 Task: Share confidential medical diagnoses securely with patients.
Action: Mouse moved to (100, 105)
Screenshot: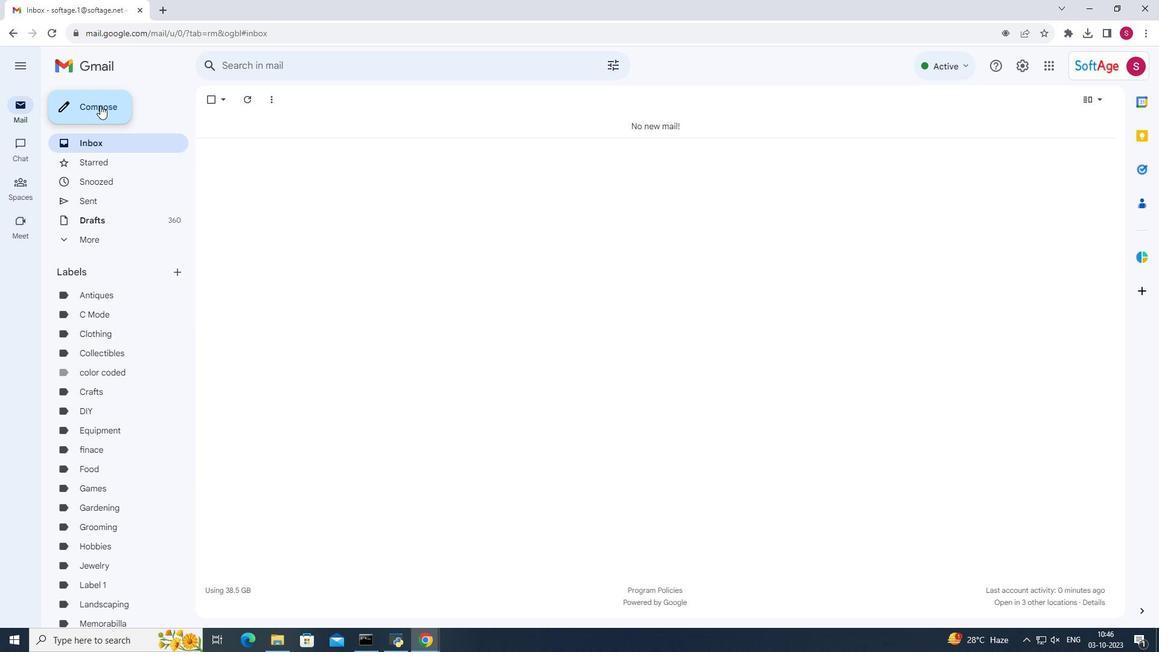 
Action: Mouse pressed left at (100, 105)
Screenshot: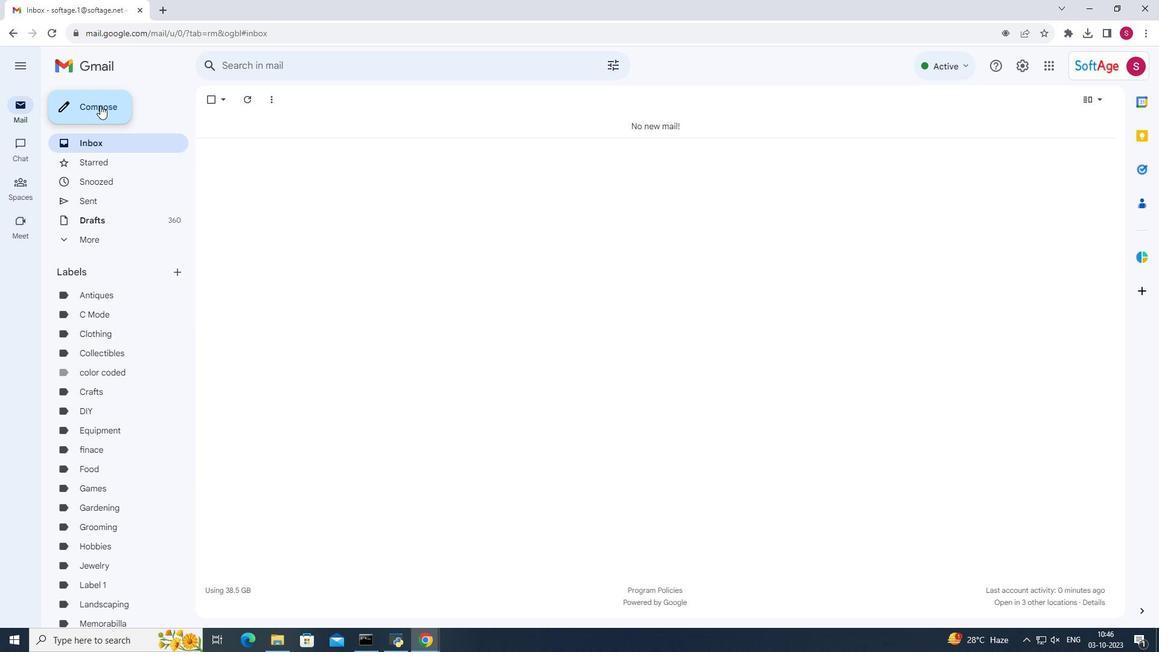 
Action: Mouse moved to (623, 265)
Screenshot: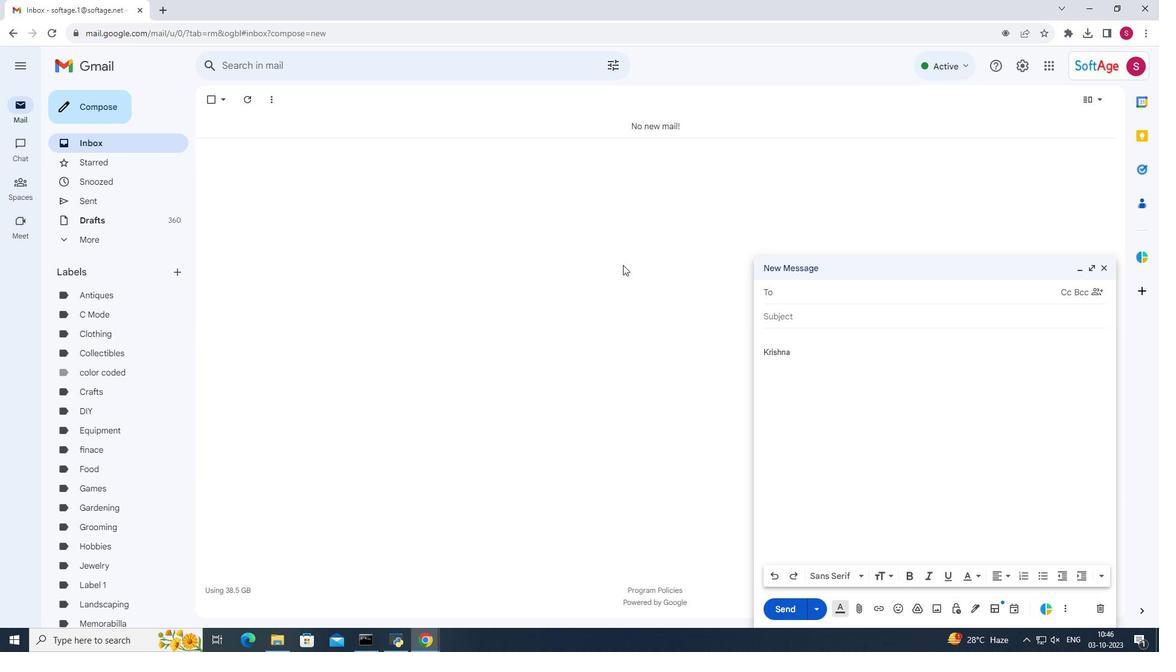 
Action: Key pressed softage.1<Key.shift>@softage.ney<Key.backspace>t
Screenshot: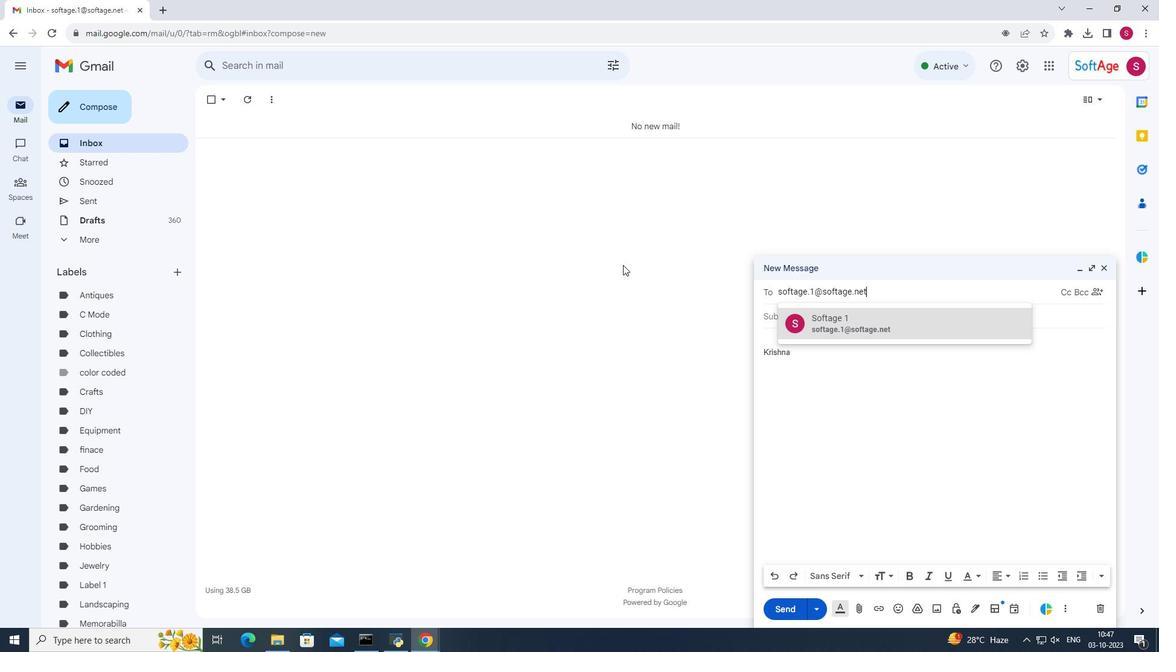 
Action: Mouse moved to (921, 325)
Screenshot: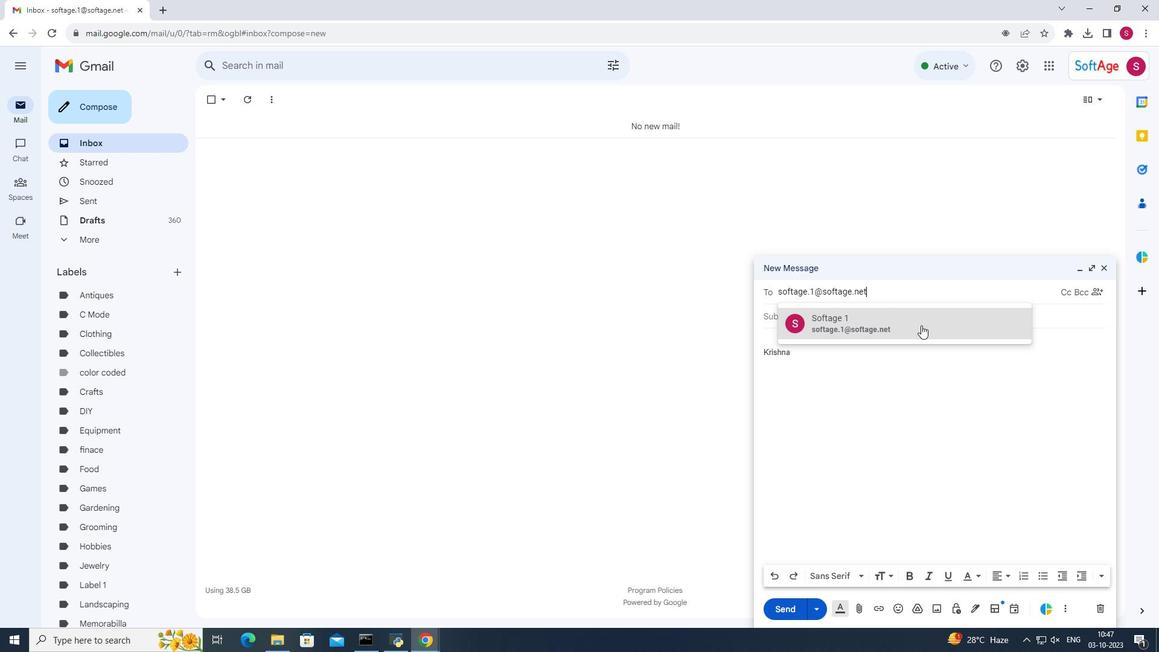 
Action: Mouse pressed left at (921, 325)
Screenshot: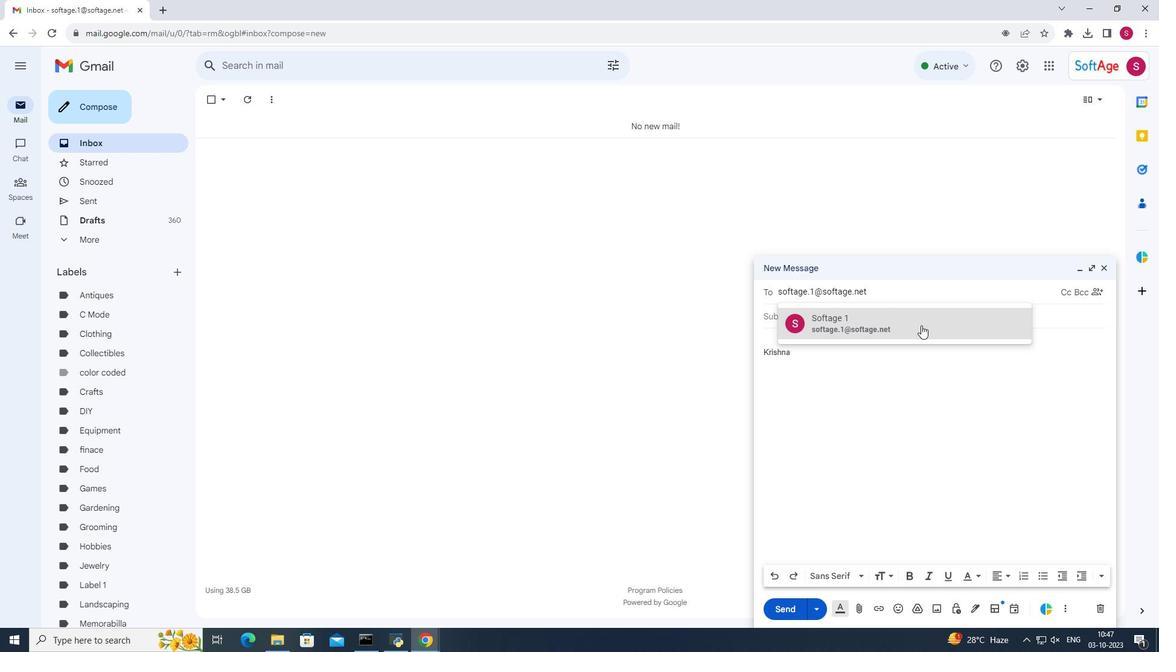 
Action: Mouse moved to (851, 331)
Screenshot: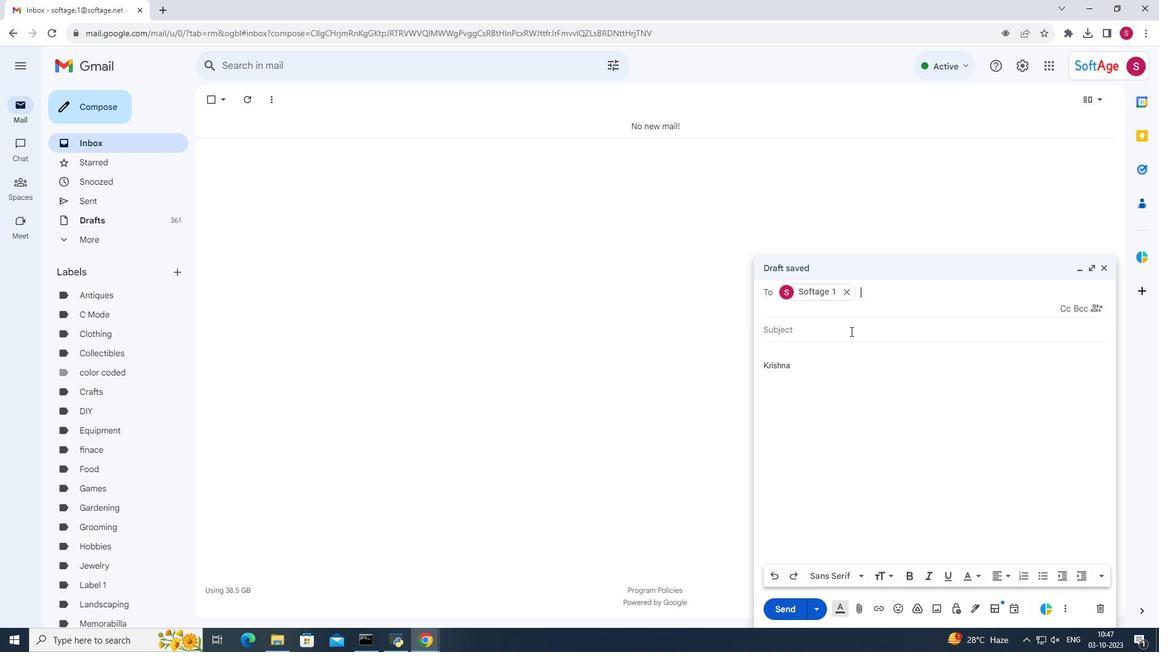 
Action: Mouse pressed left at (851, 331)
Screenshot: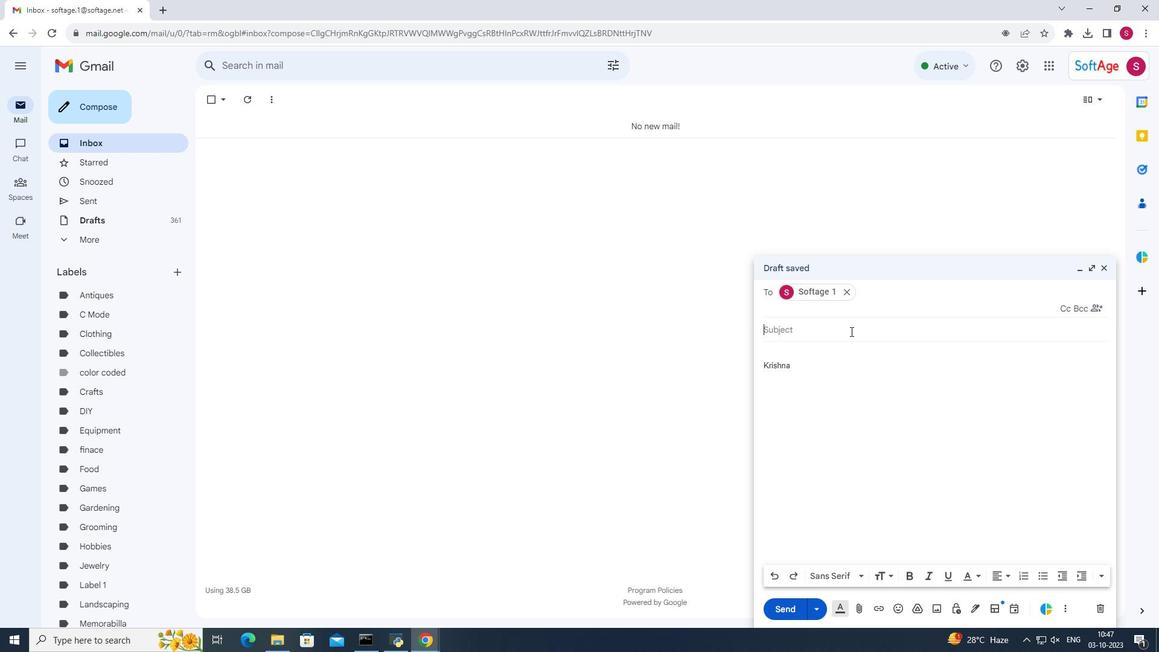 
Action: Key pressed <Key.shift>Medical<Key.space><Key.shift><Key.shift><Key.shift><Key.shift><Key.shift><Key.shift><Key.shift><Key.shift><Key.shift><Key.shift><Key.shift><Key.shift><Key.shift><Key.shift><Key.shift><Key.shift><Key.shift><Key.shift><Key.shift>Report
Screenshot: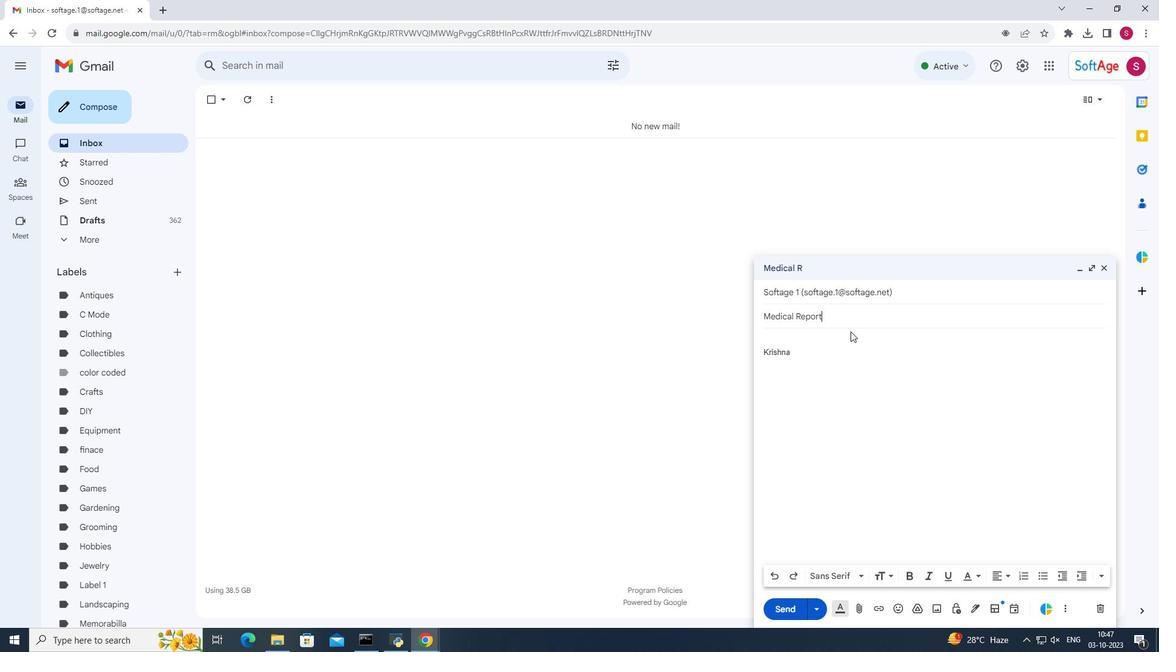 
Action: Mouse moved to (796, 358)
Screenshot: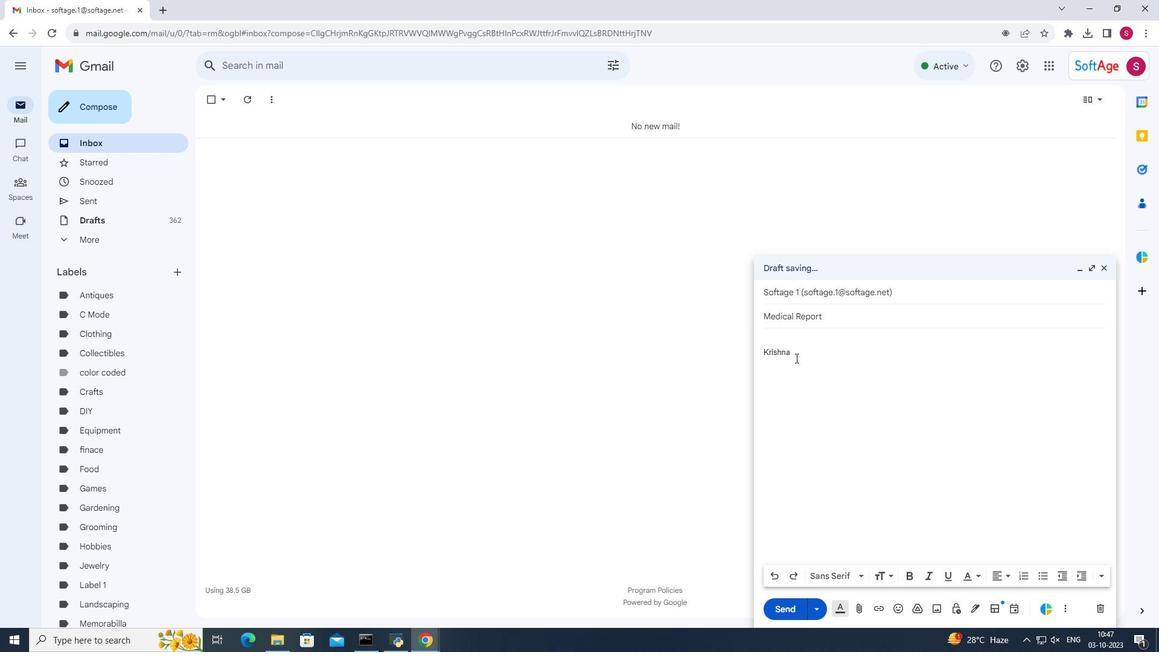 
Action: Mouse pressed left at (796, 358)
Screenshot: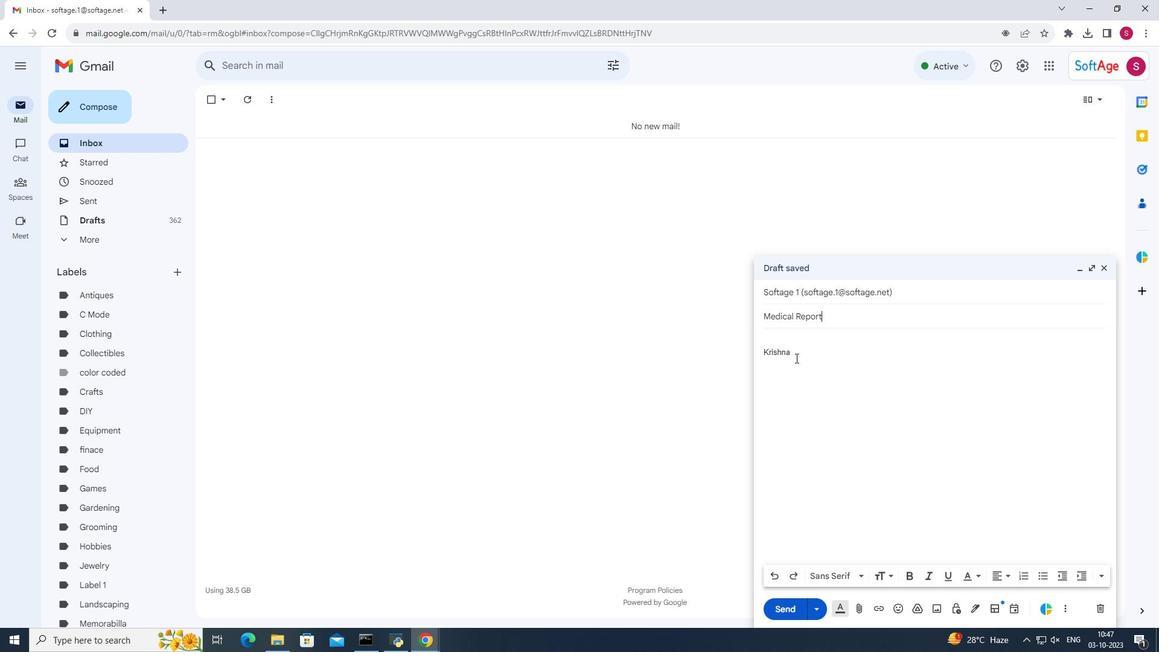 
Action: Key pressed <Key.backspace><Key.backspace><Key.backspace><Key.backspace><Key.backspace><Key.backspace><Key.backspace><Key.backspace><Key.backspace><Key.backspace><Key.backspace><Key.backspace><Key.backspace><Key.backspace><Key.backspace><Key.backspace><Key.backspace><Key.backspace><Key.backspace><Key.backspace><Key.shift>Patient<Key.space><Key.shift>M<Key.shift><Key.backspace>Name;-<Key.left><Key.left><Key.right><Key.backspace>;<Key.backspace>;<Key.backspace><Key.shift_r>:<Key.right><Key.space><Key.space><Key.shift>Robin<Key.space><Key.enter><Key.shift><Key.shift><Key.shift><Key.shift><Key.shift><Key.shift><Key.shift><Key.shift><Key.shift><Key.shift><Key.shift><Key.shift><Key.shift><Key.shift><Key.shift>Diagnosis<Key.space>;<Key.backspace><Key.shift_r>:<Key.space><Key.shift>Bacterial<Key.space>vaginisi<Key.backspace><Key.backspace><Key.backspace>osi
Screenshot: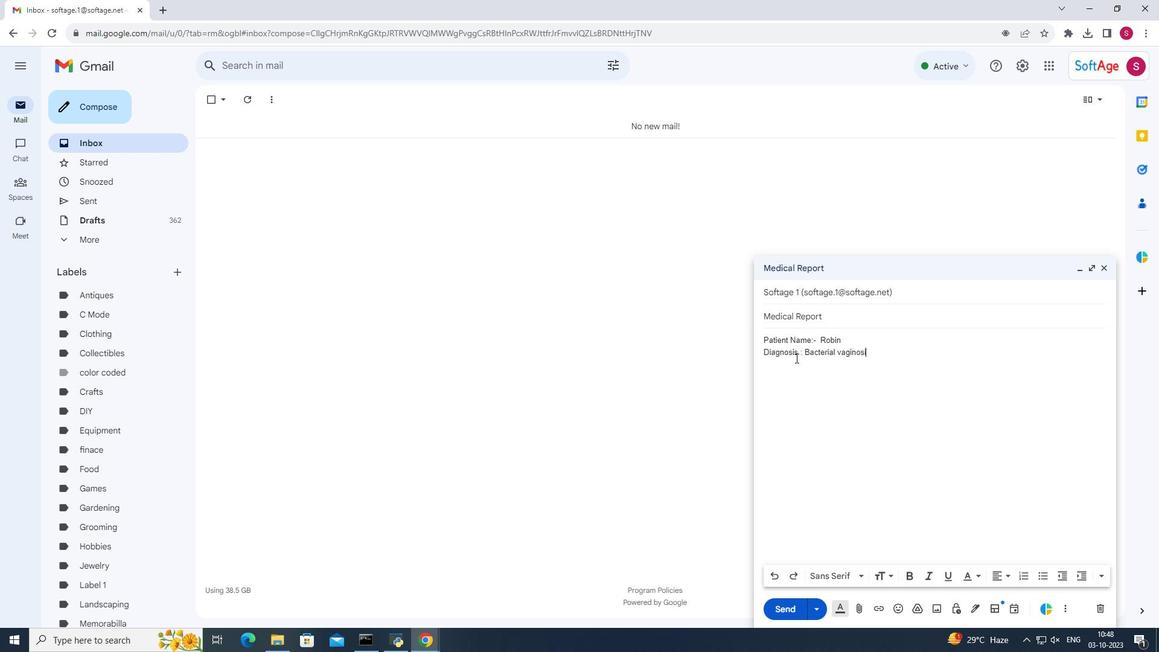 
Action: Mouse moved to (861, 608)
Screenshot: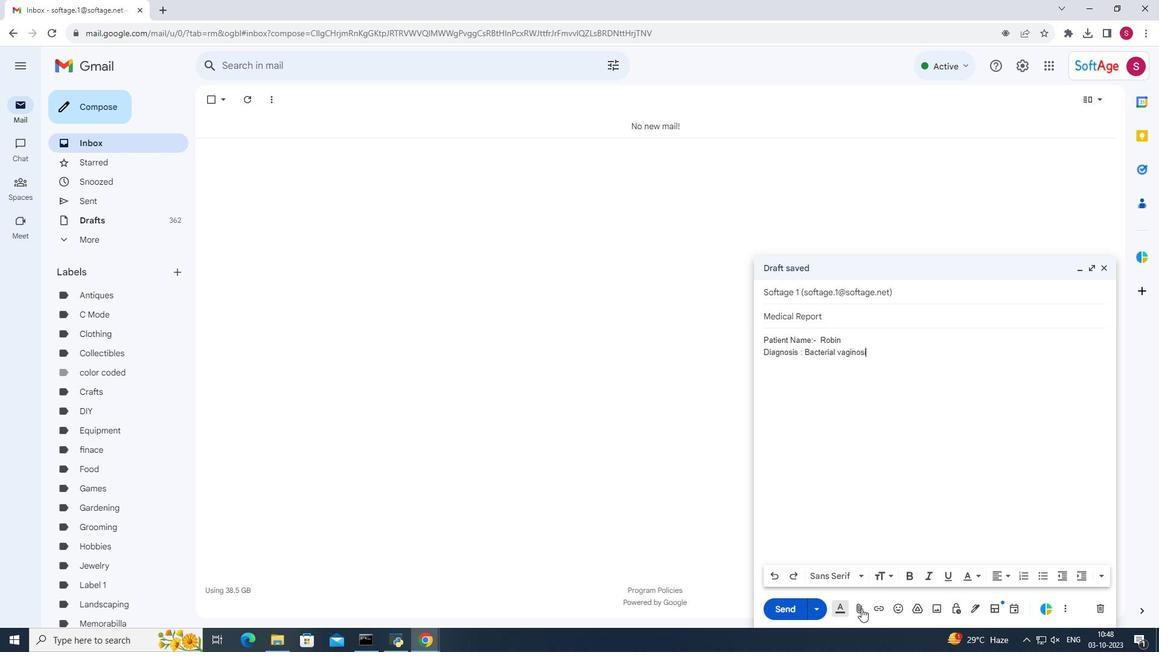 
Action: Mouse pressed left at (861, 608)
Screenshot: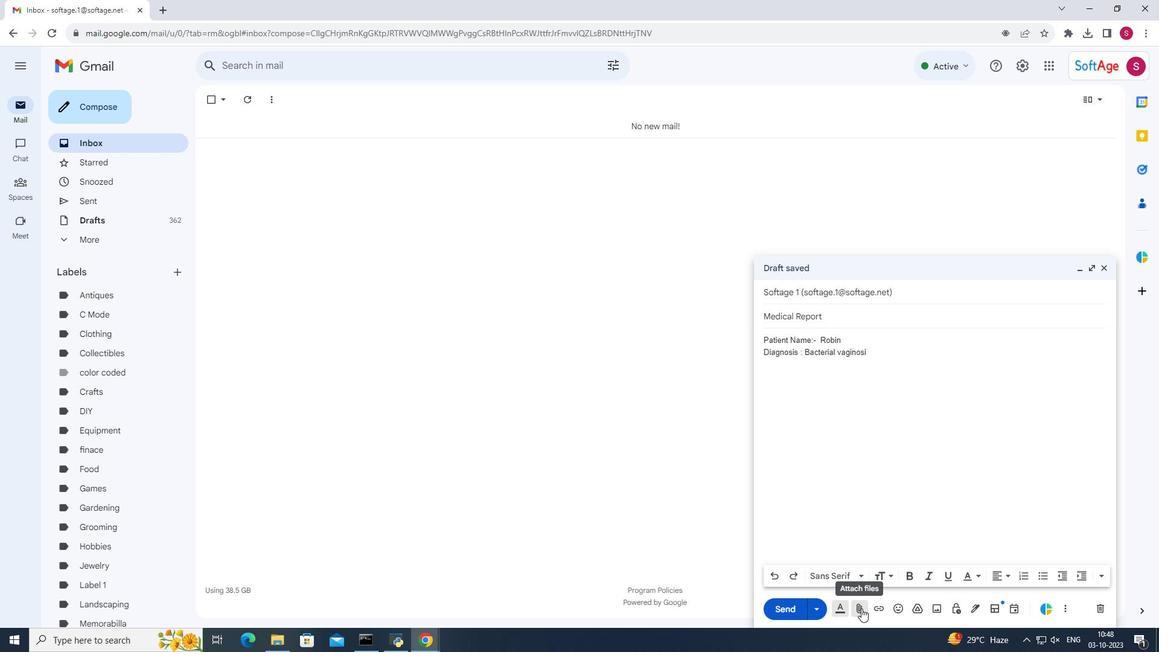 
Action: Mouse pressed left at (861, 608)
Screenshot: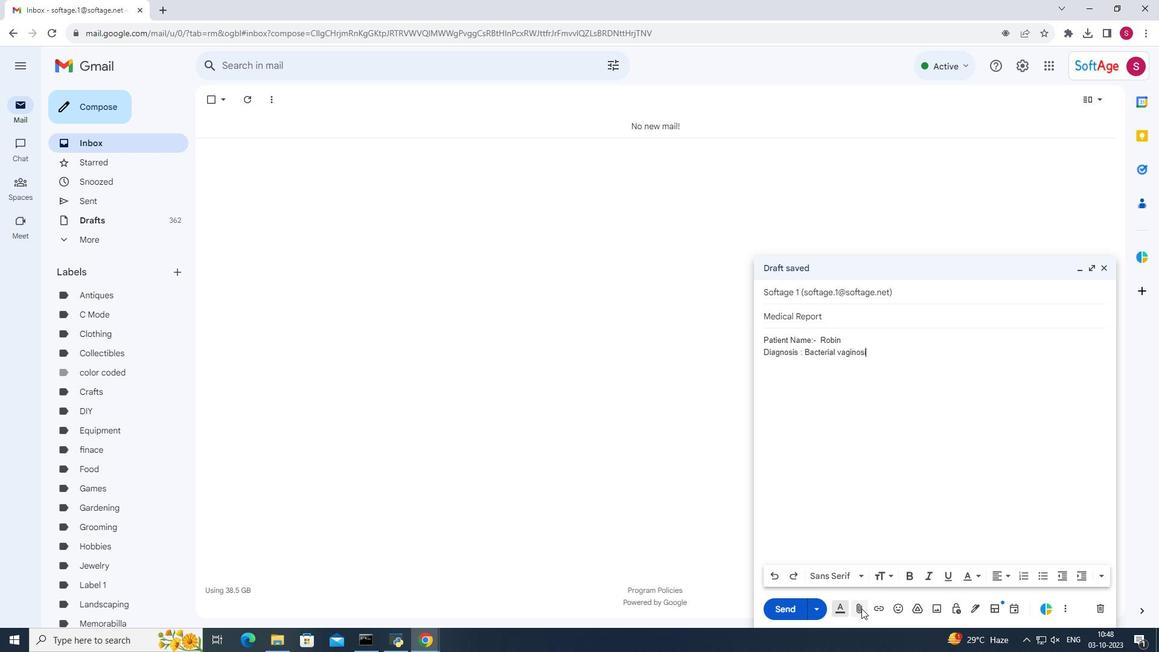 
Action: Mouse moved to (184, 106)
Screenshot: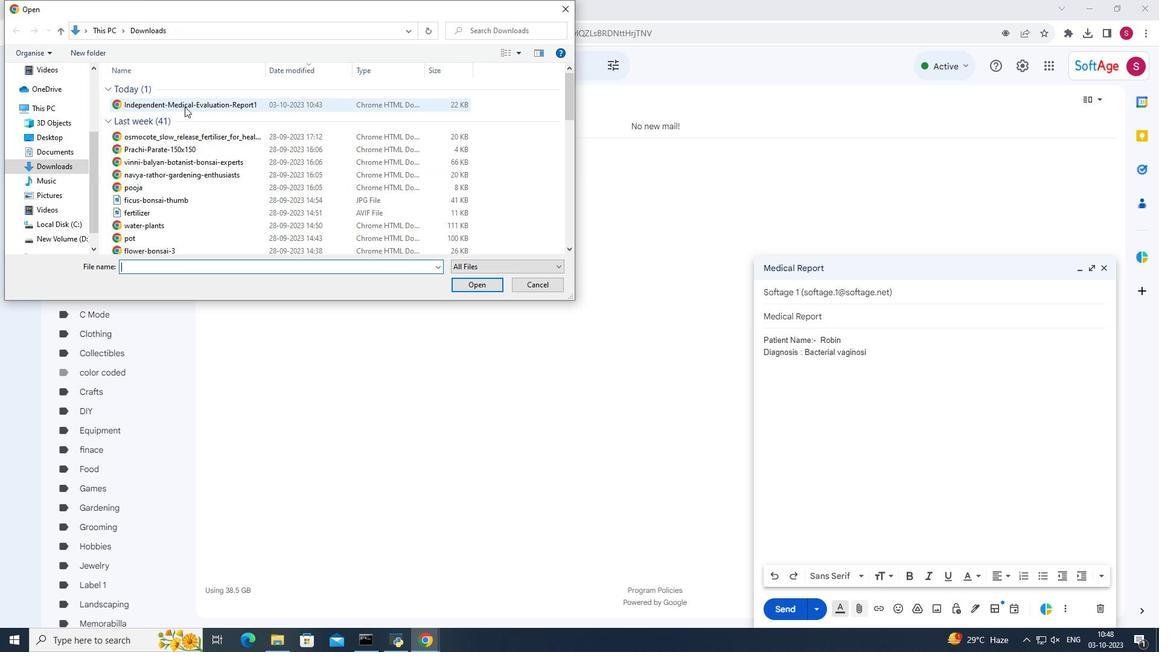 
Action: Mouse pressed left at (184, 106)
Screenshot: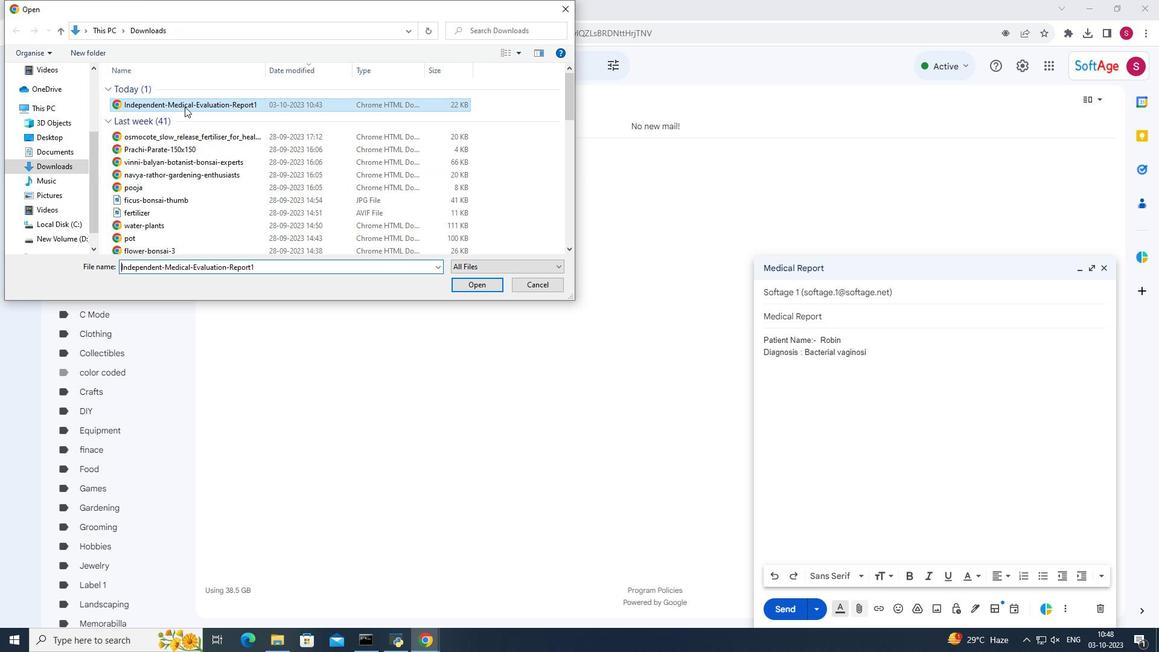 
Action: Mouse moved to (469, 285)
Screenshot: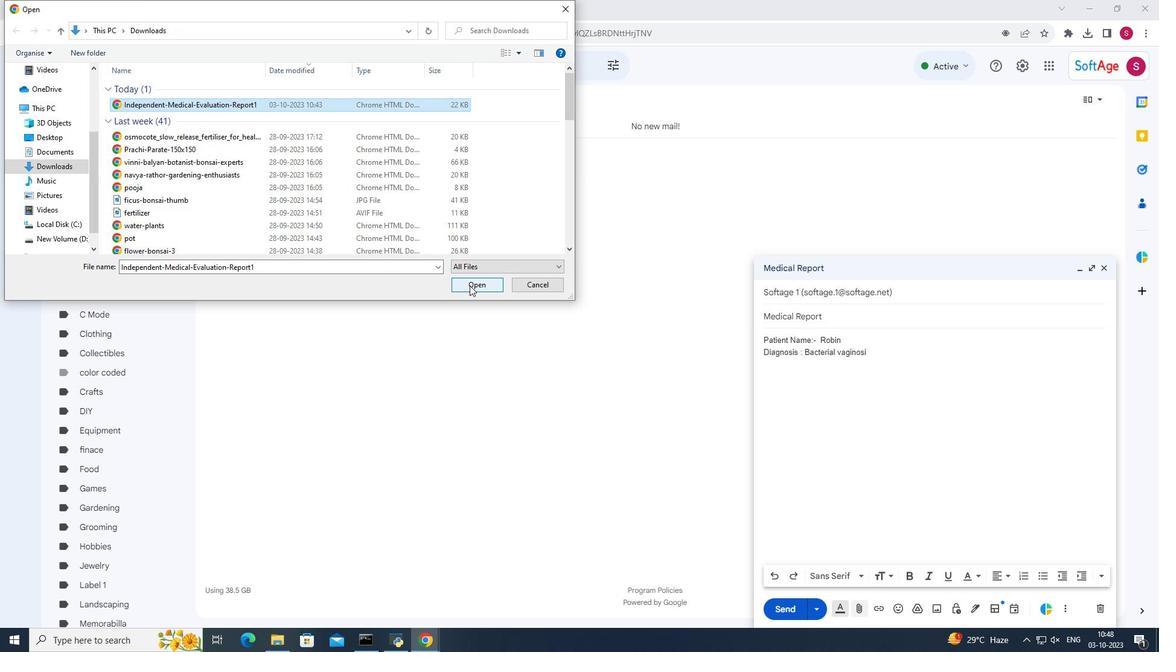 
Action: Mouse pressed left at (469, 285)
Screenshot: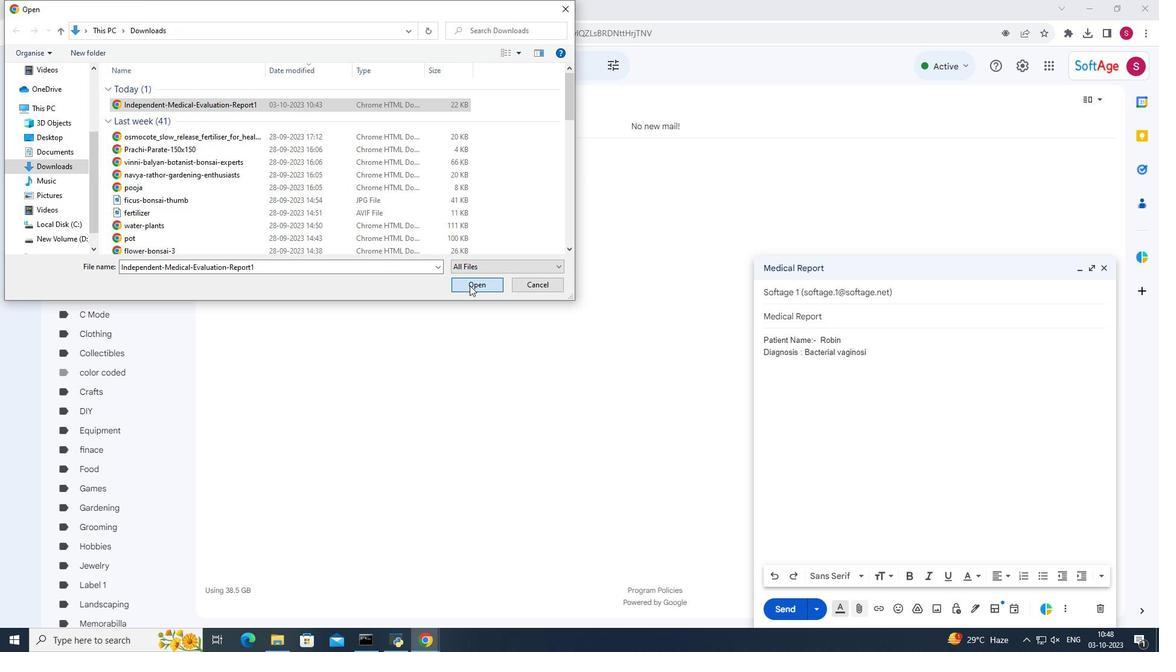 
Action: Mouse moved to (960, 612)
Screenshot: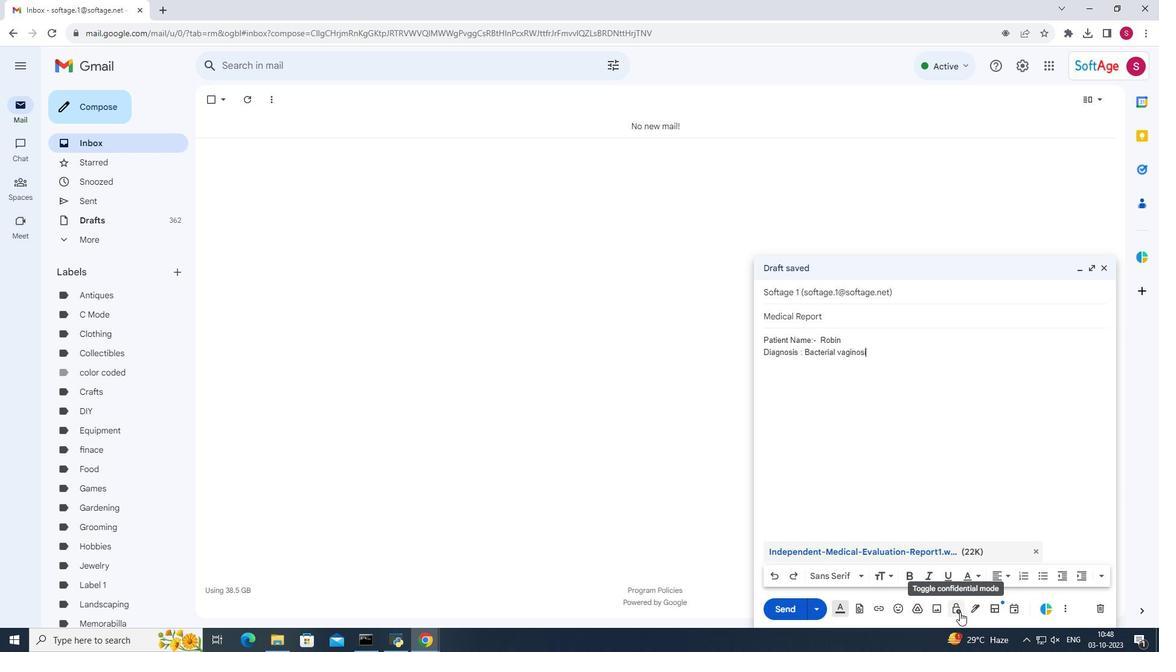 
Action: Mouse pressed left at (960, 612)
Screenshot: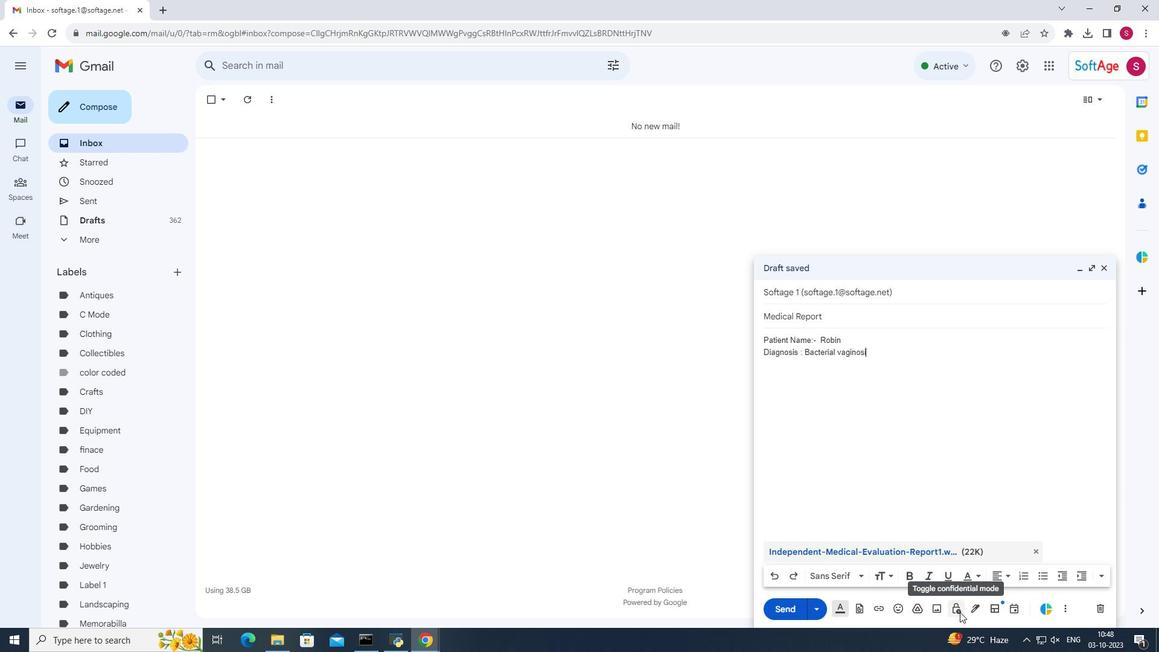 
Action: Mouse moved to (574, 340)
Screenshot: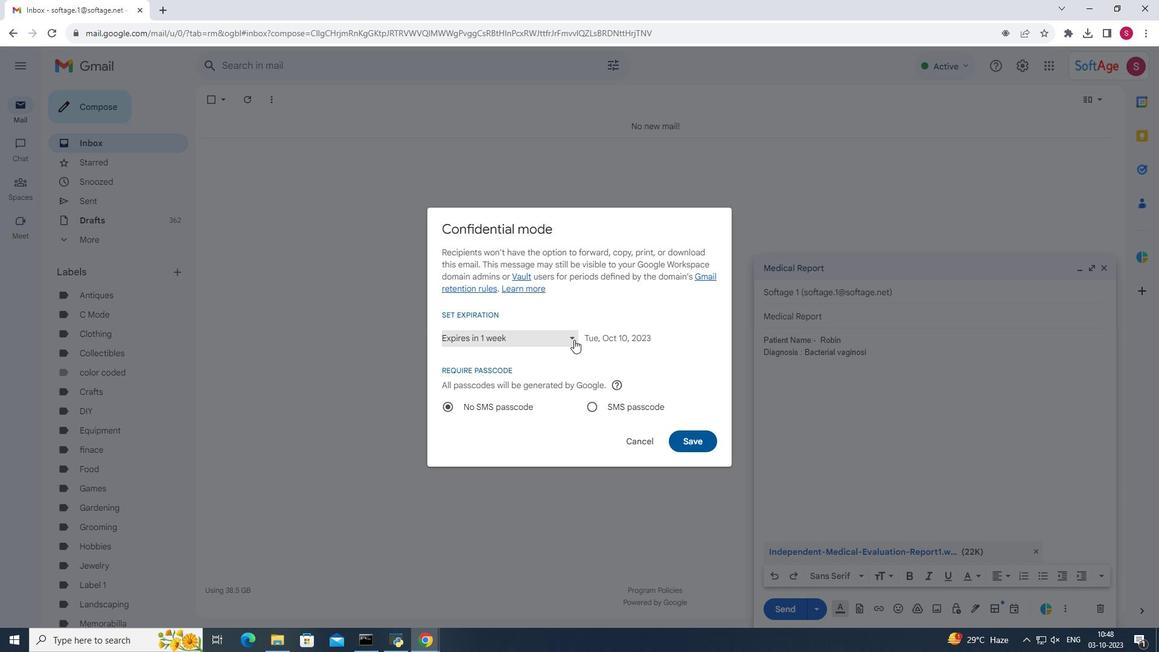 
Action: Mouse pressed left at (574, 340)
Screenshot: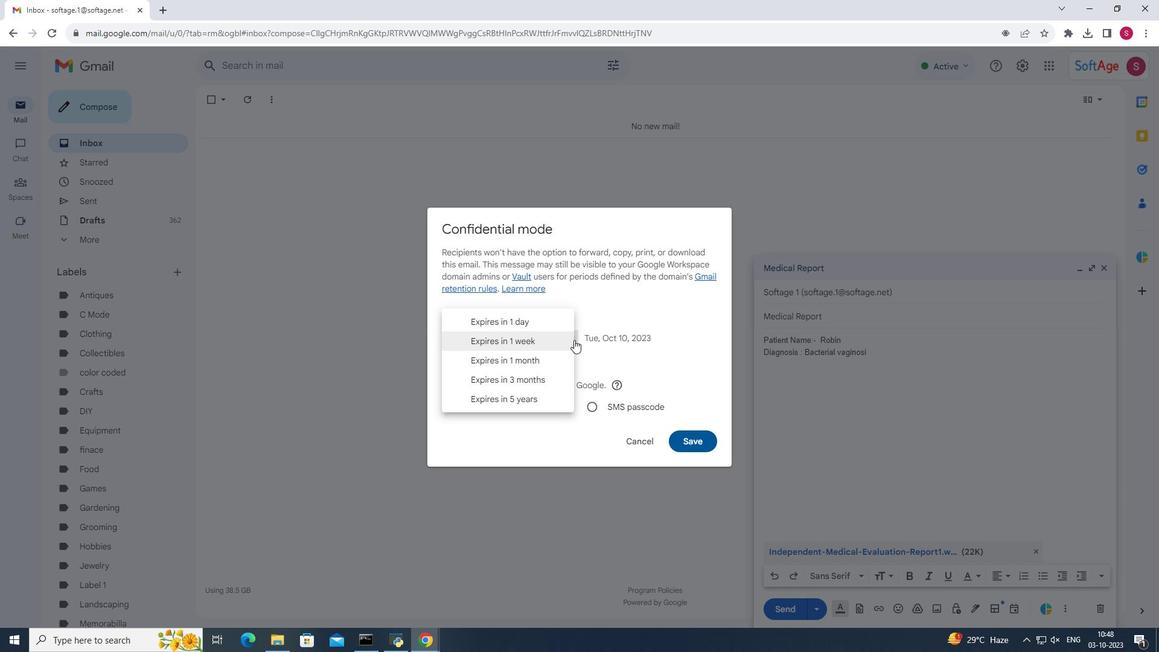 
Action: Mouse moved to (529, 340)
Screenshot: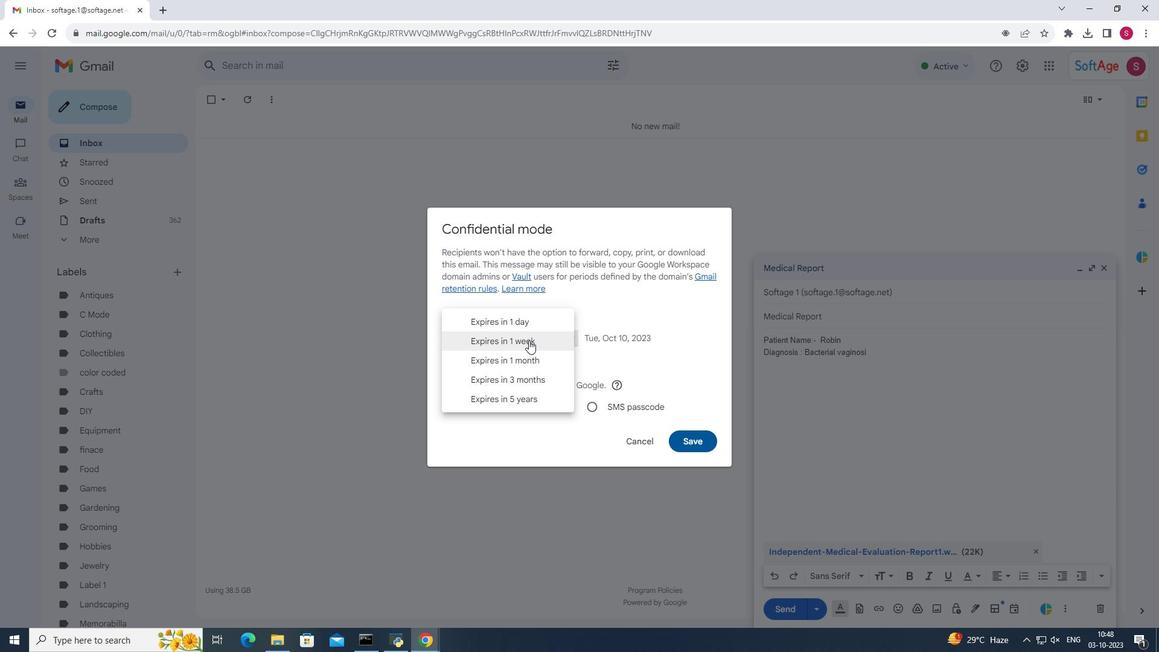 
Action: Mouse pressed left at (529, 340)
Screenshot: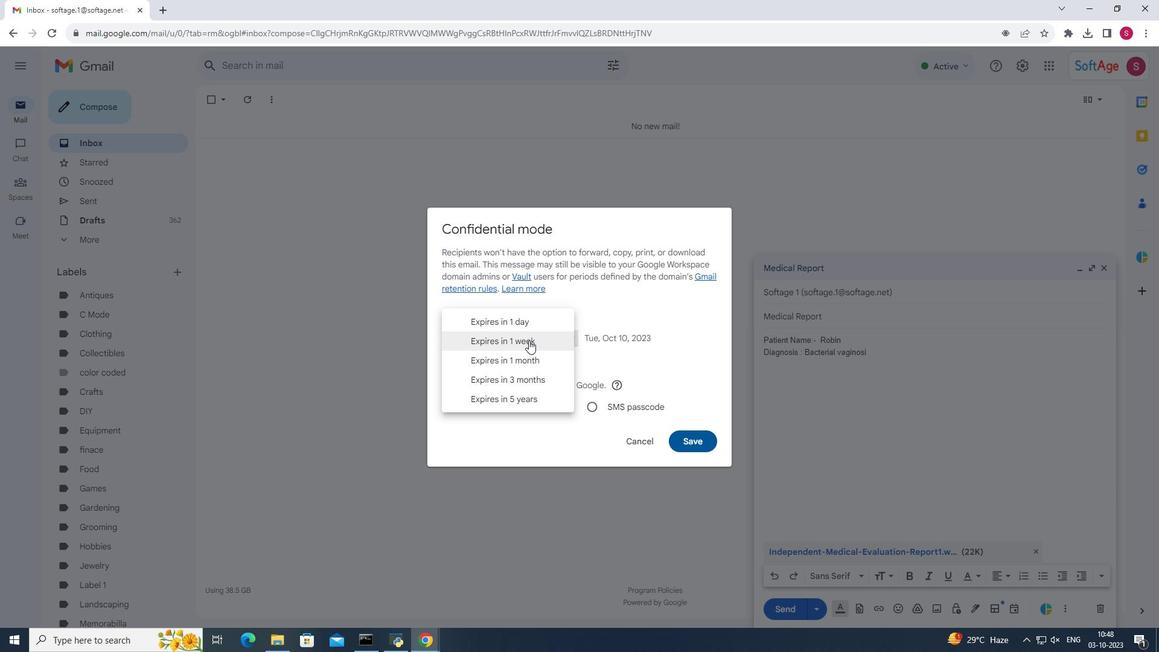 
Action: Mouse moved to (446, 405)
Screenshot: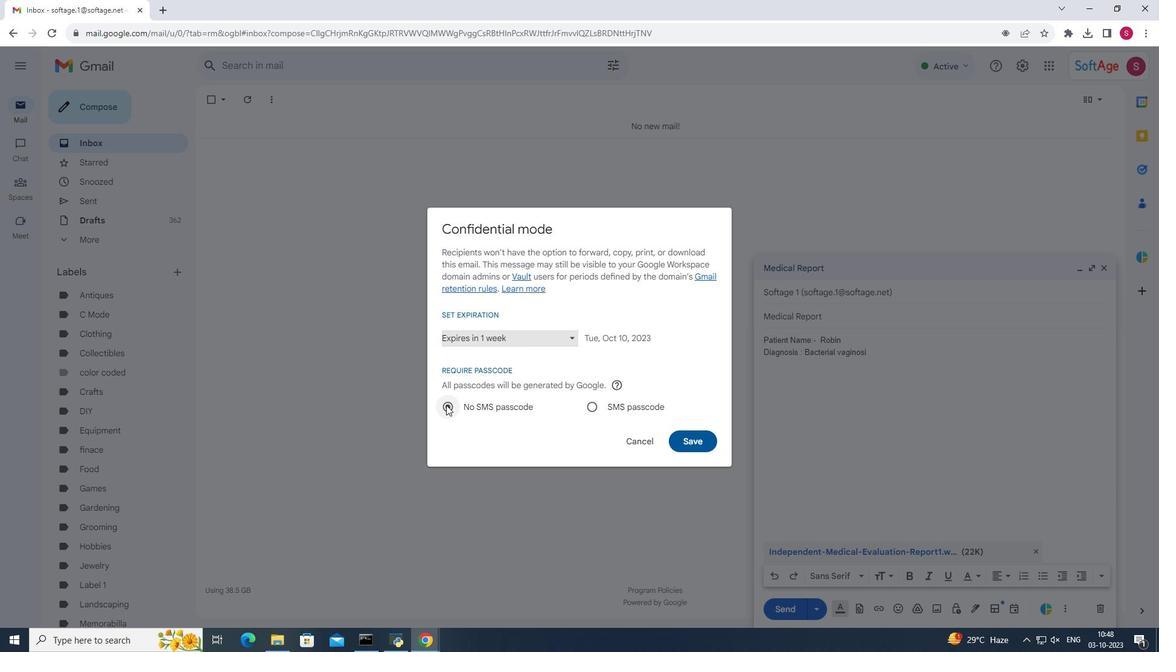 
Action: Mouse pressed left at (446, 405)
Screenshot: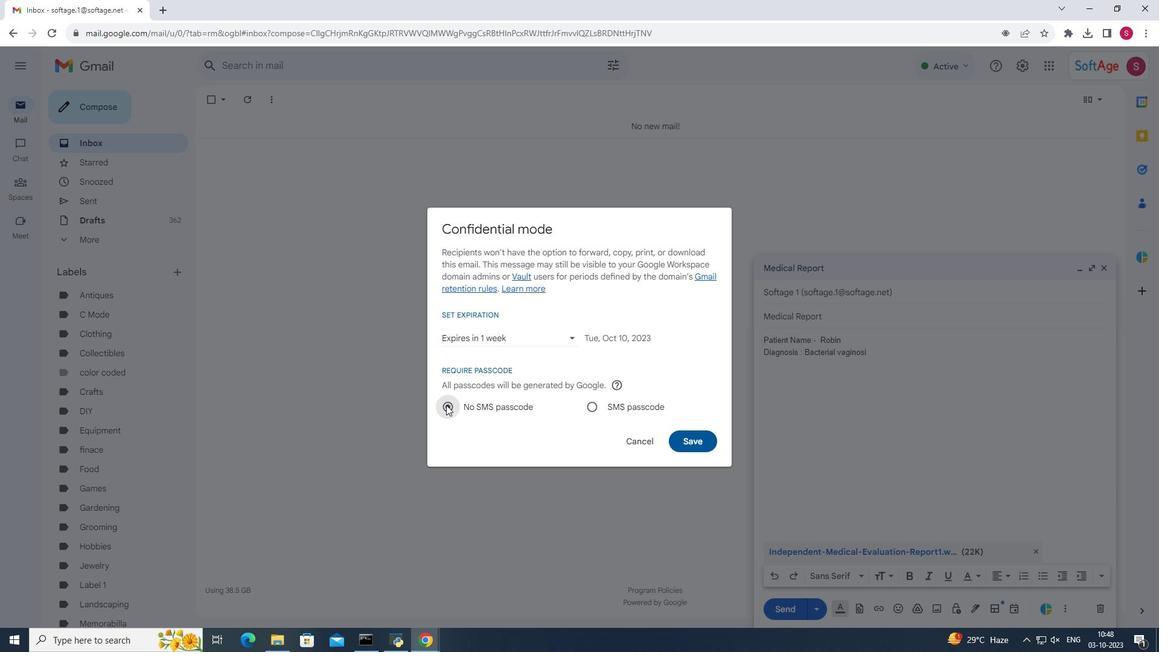 
Action: Mouse moved to (691, 443)
Screenshot: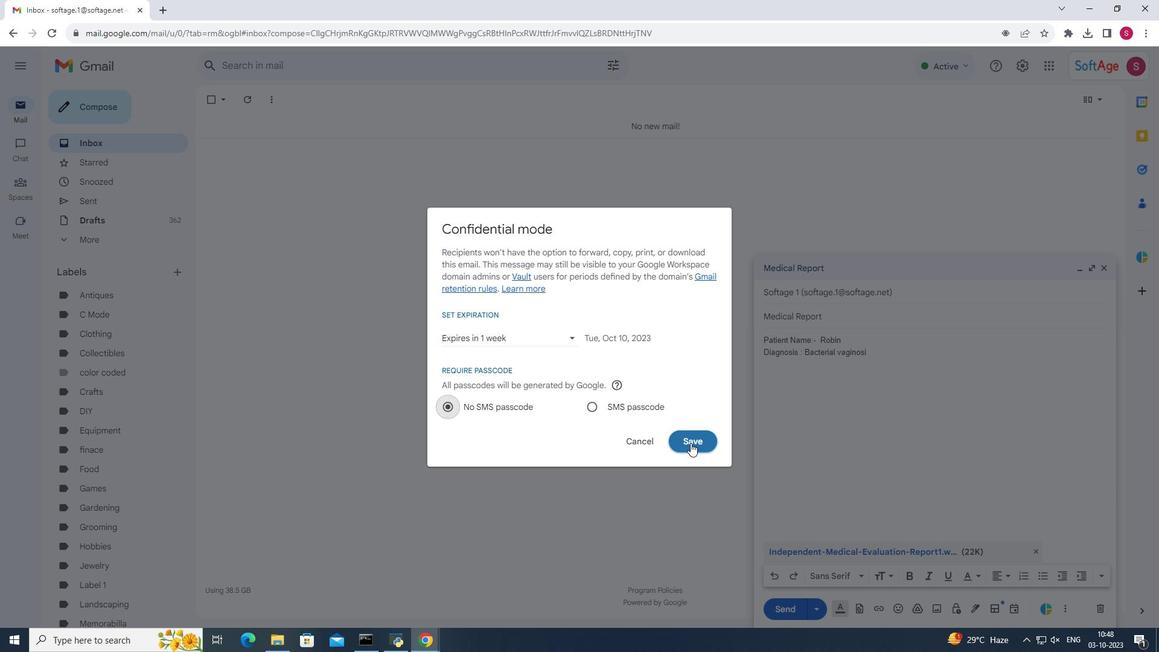
Action: Mouse pressed left at (691, 443)
Screenshot: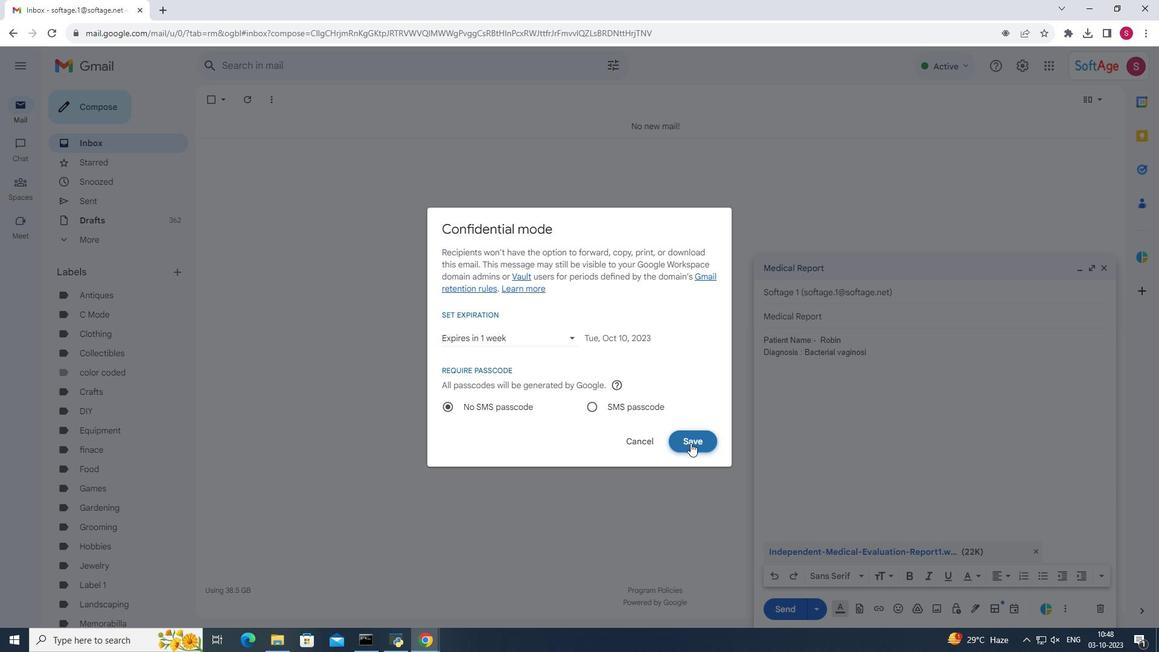 
Action: Mouse moved to (790, 611)
Screenshot: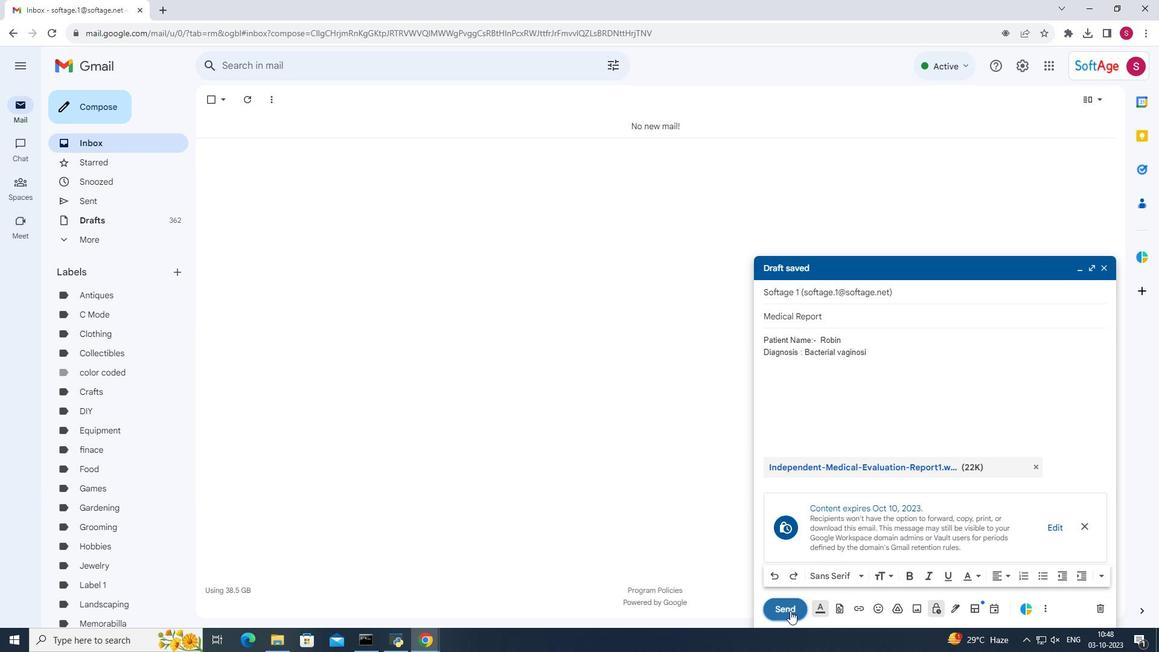 
Action: Mouse pressed left at (790, 611)
Screenshot: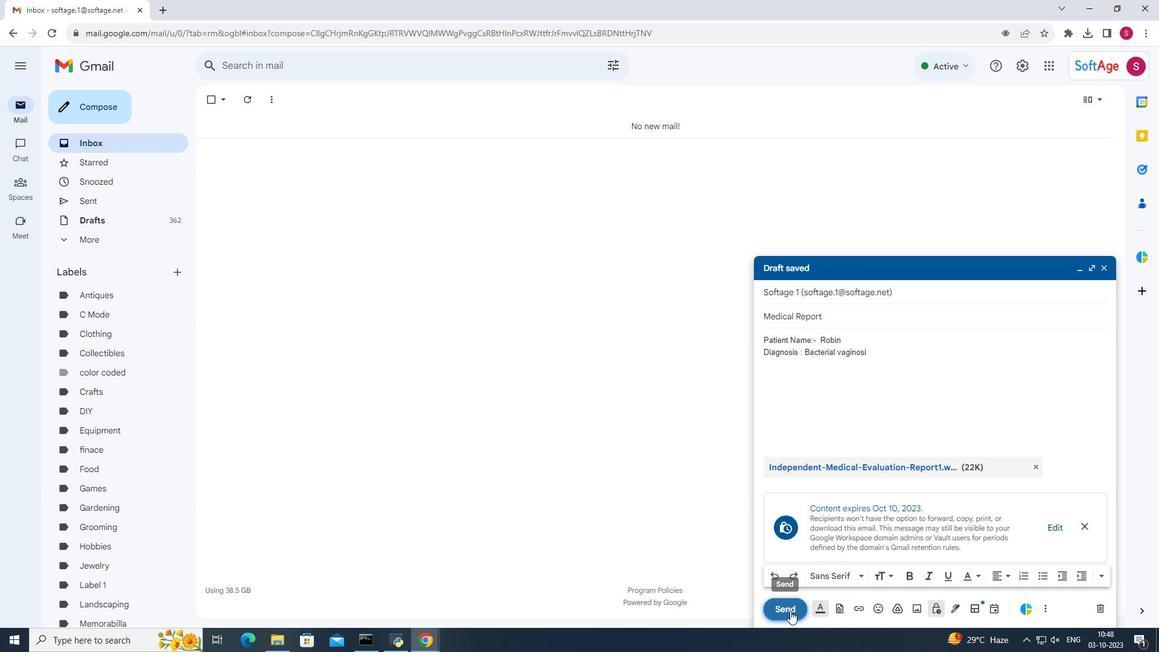 
Action: Mouse moved to (788, 605)
Screenshot: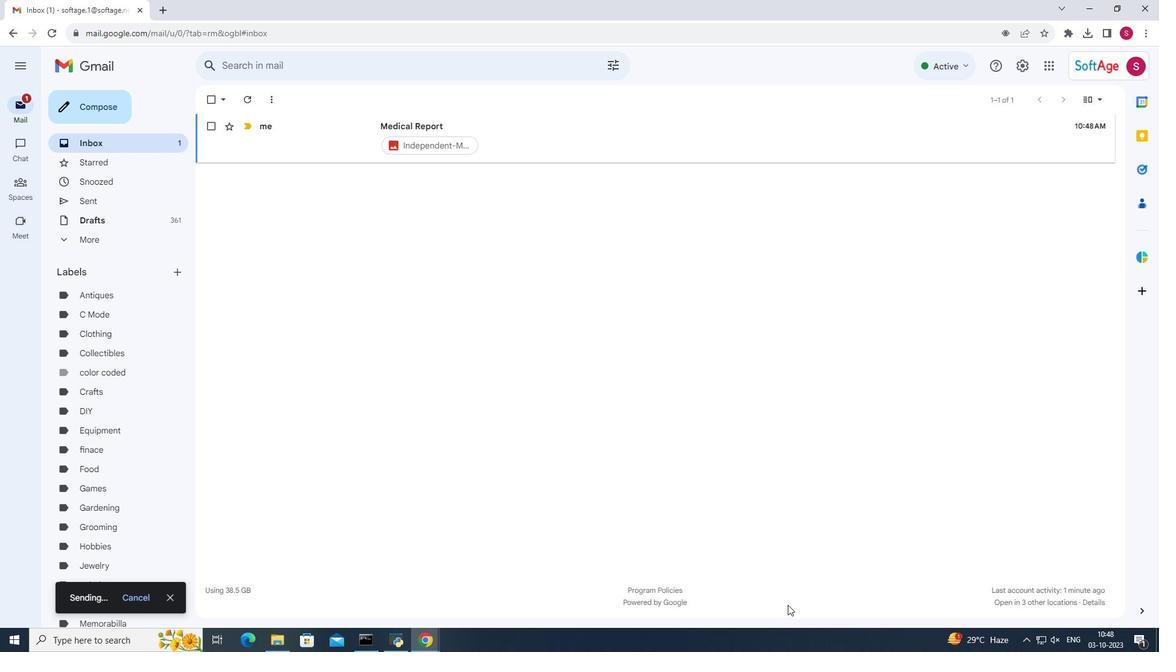 
